 Task: Set the default behavior for pop-ups and redirects content to "Sites can send pop-ups and use redirects".
Action: Mouse moved to (1273, 41)
Screenshot: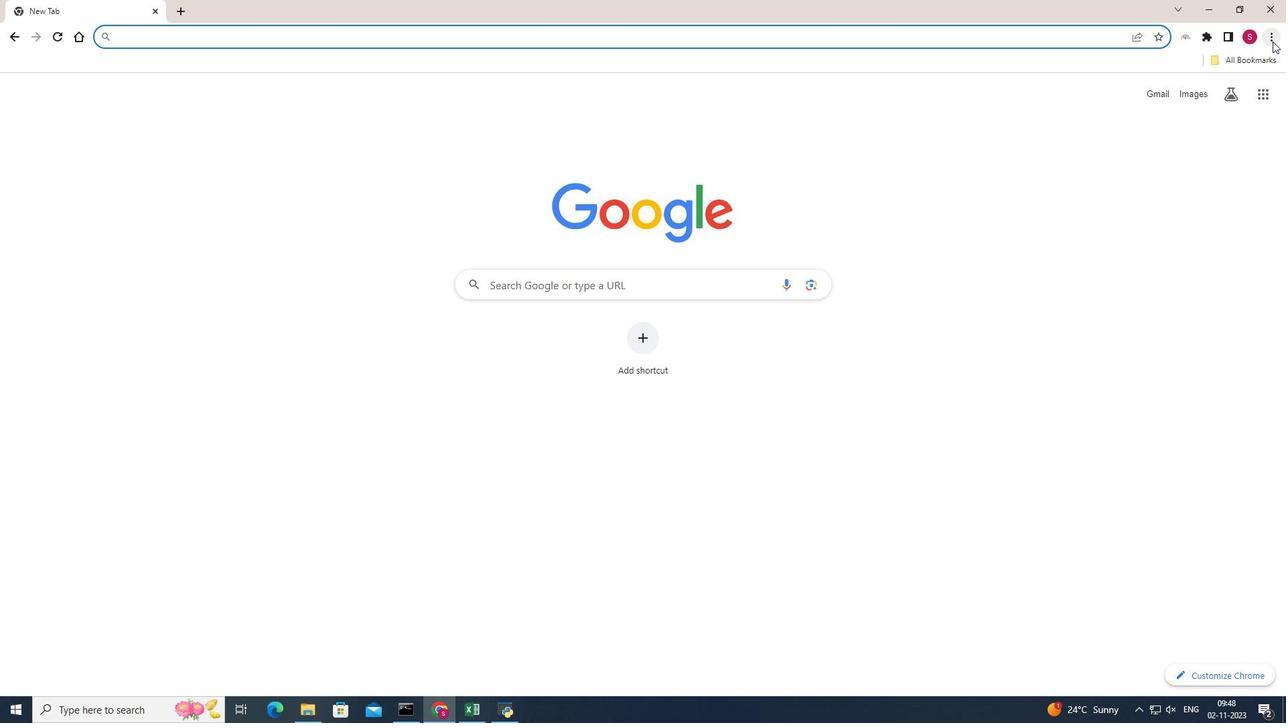 
Action: Mouse pressed left at (1273, 41)
Screenshot: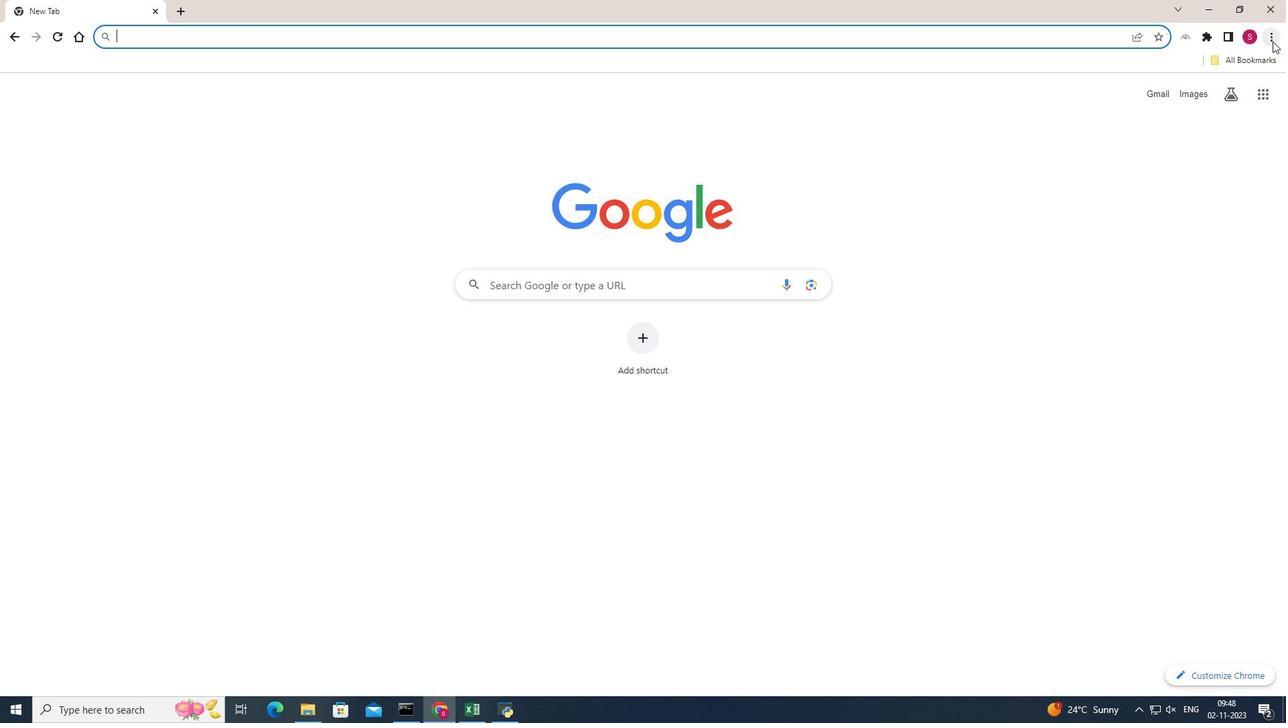 
Action: Mouse moved to (1146, 282)
Screenshot: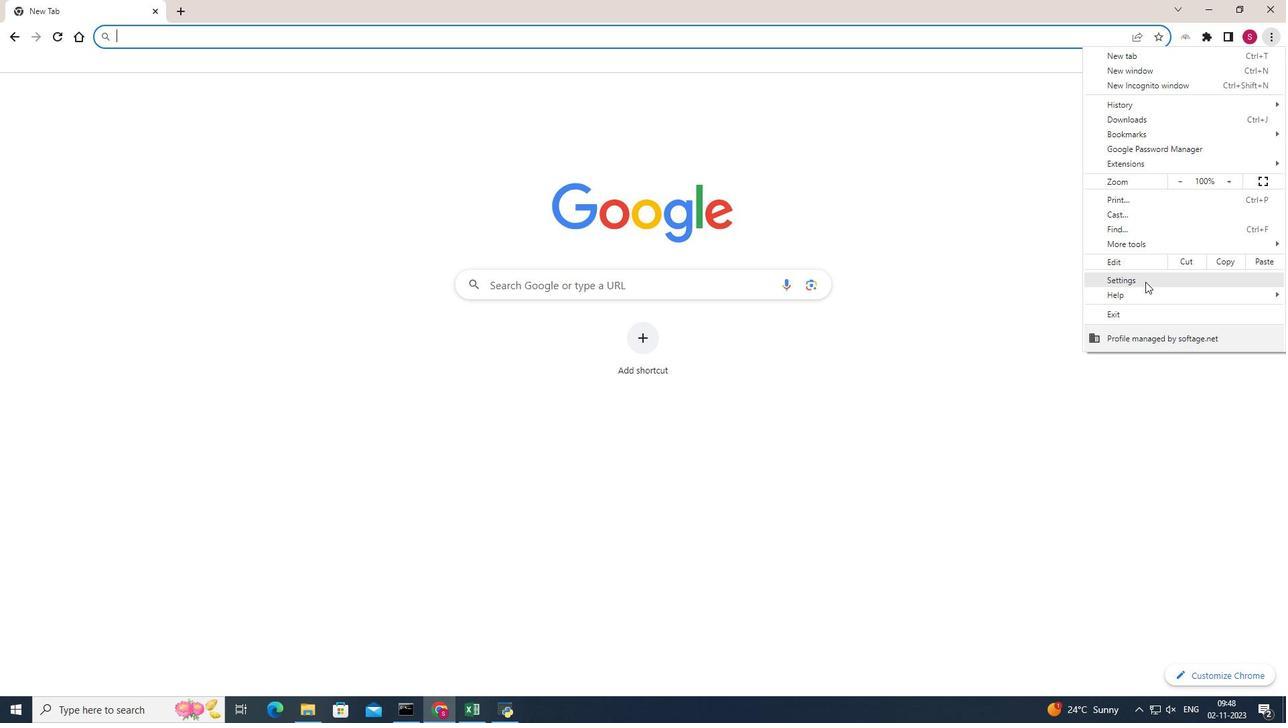 
Action: Mouse pressed left at (1146, 282)
Screenshot: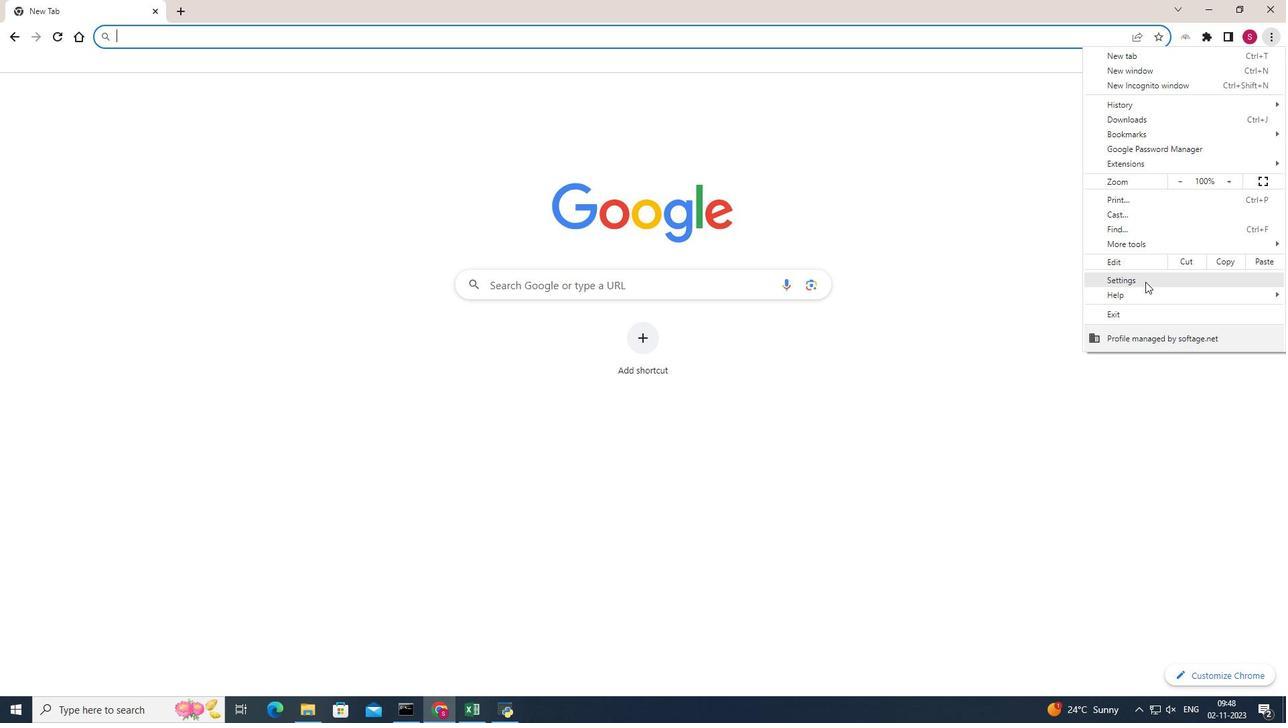 
Action: Mouse pressed left at (1146, 282)
Screenshot: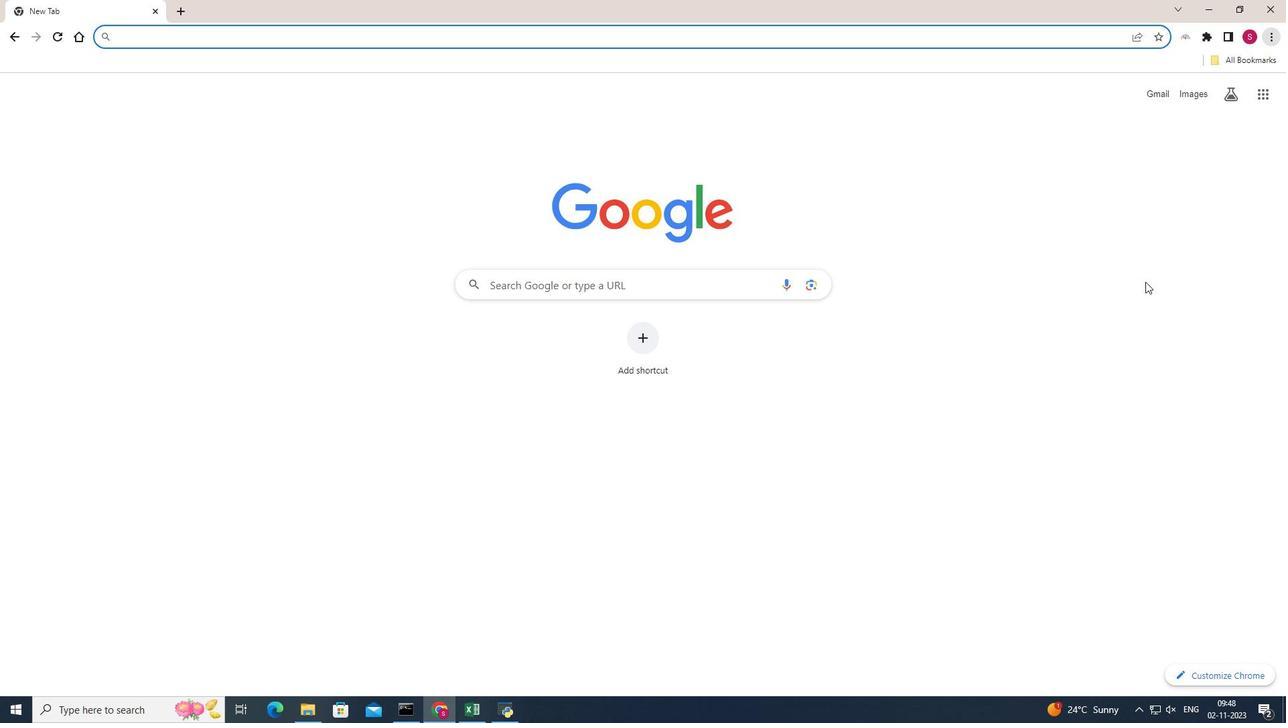 
Action: Mouse moved to (142, 149)
Screenshot: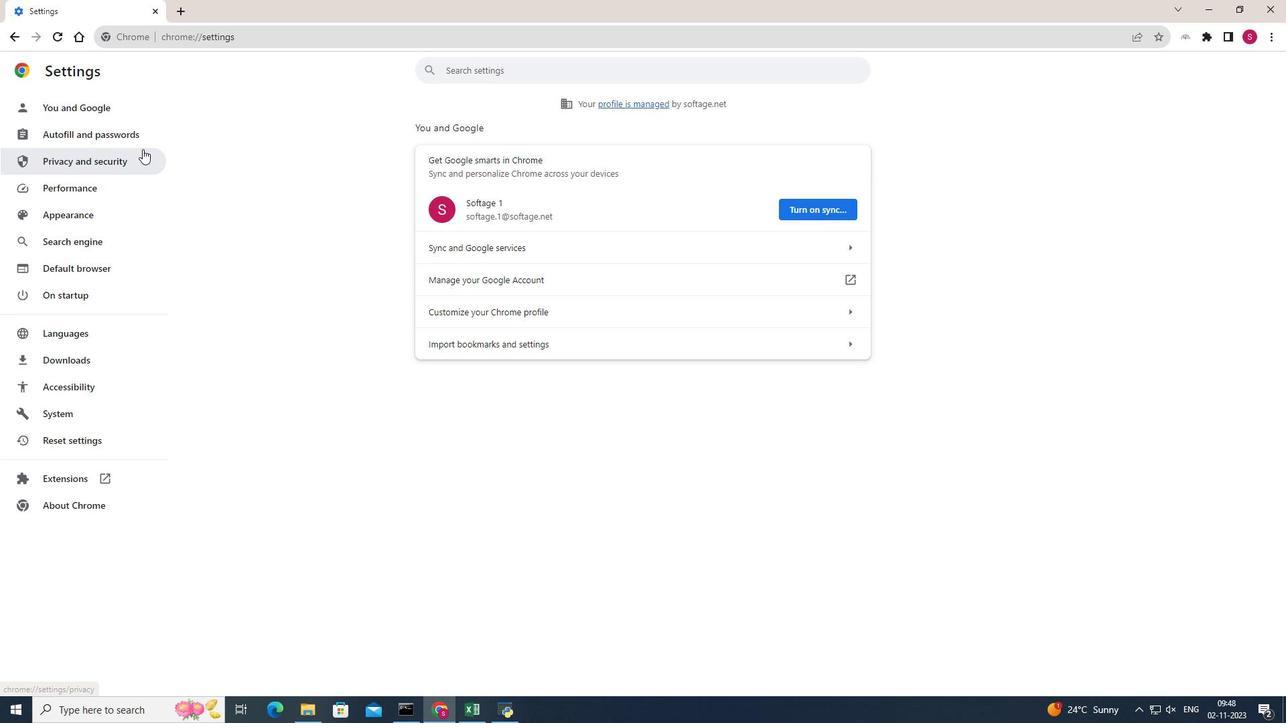 
Action: Mouse pressed left at (142, 149)
Screenshot: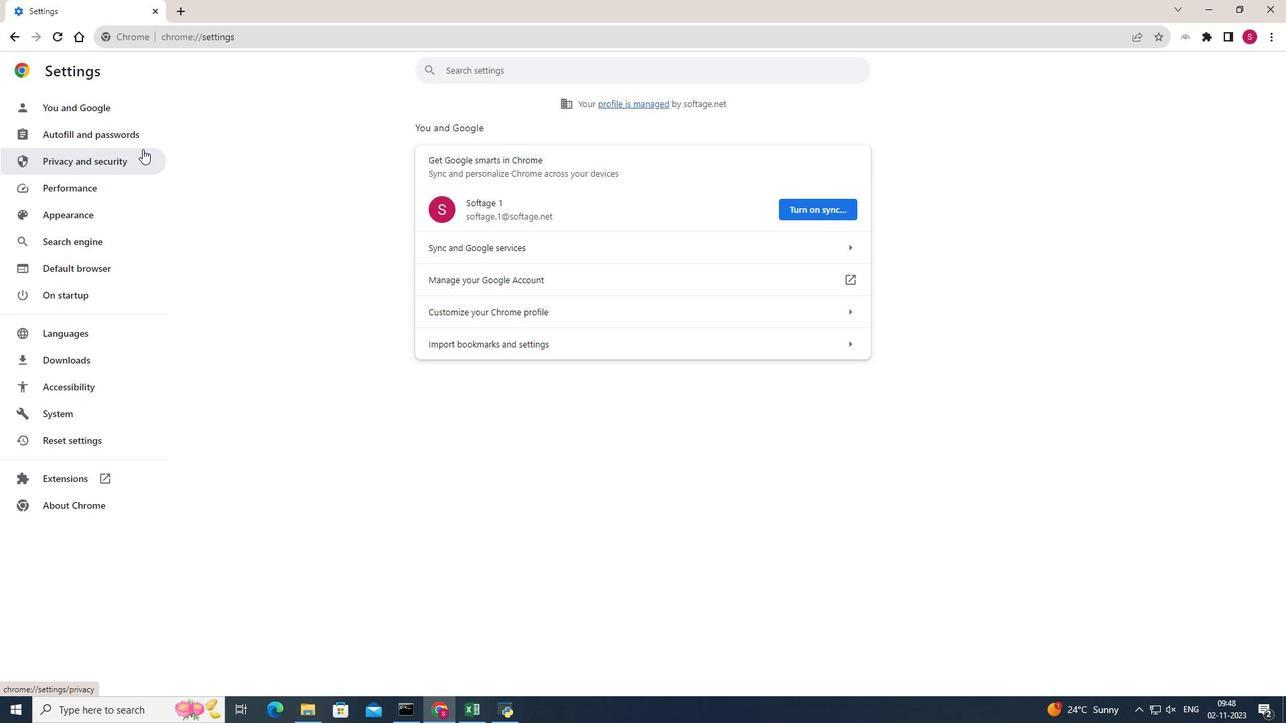 
Action: Mouse pressed left at (142, 149)
Screenshot: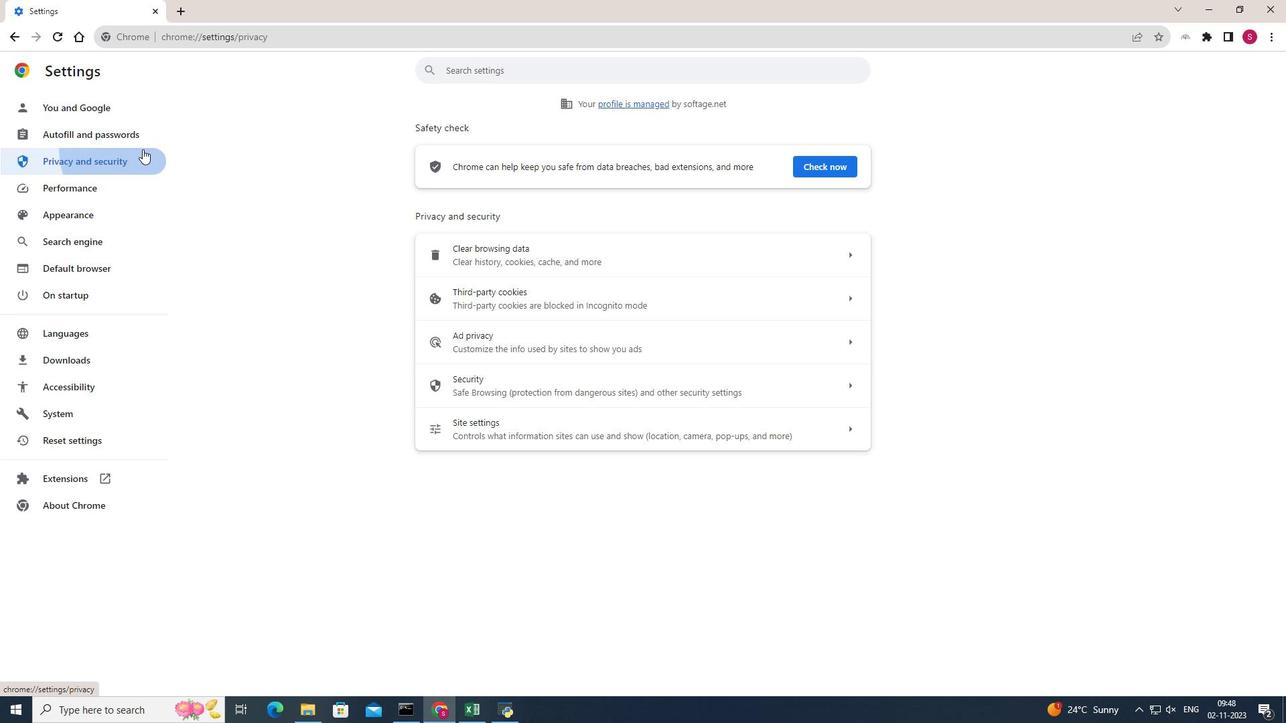 
Action: Mouse moved to (555, 416)
Screenshot: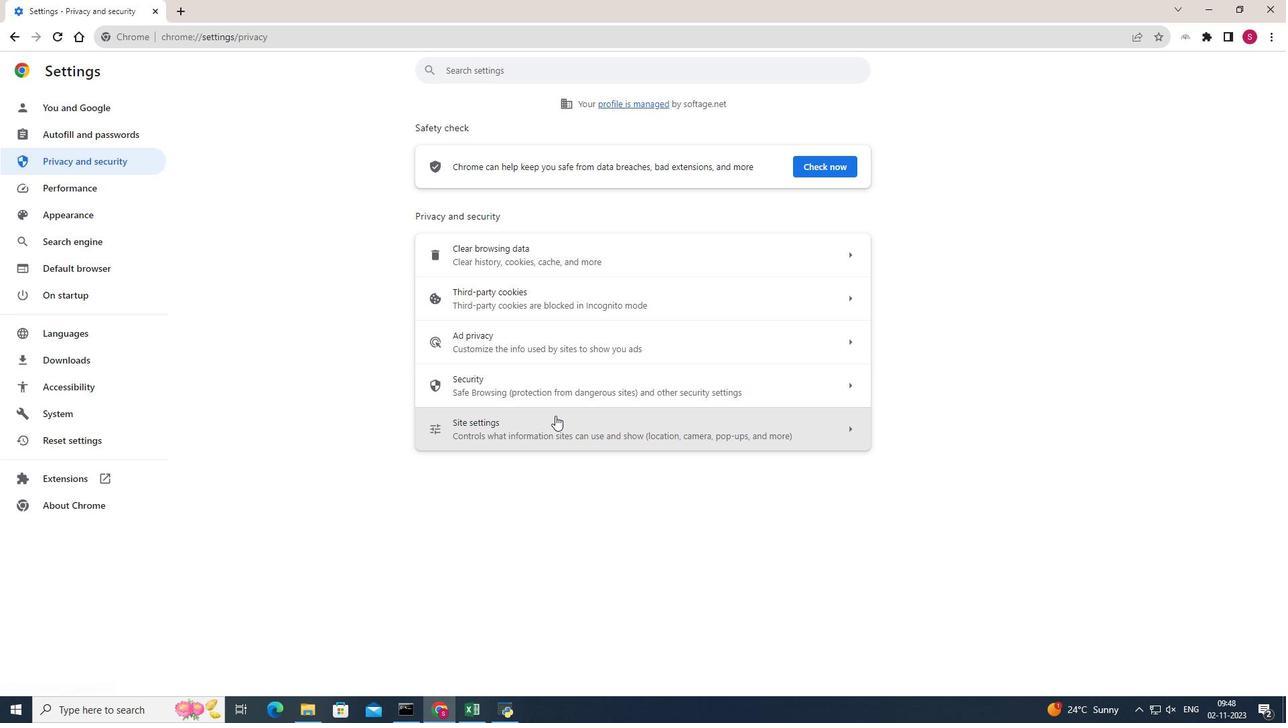 
Action: Mouse pressed left at (555, 416)
Screenshot: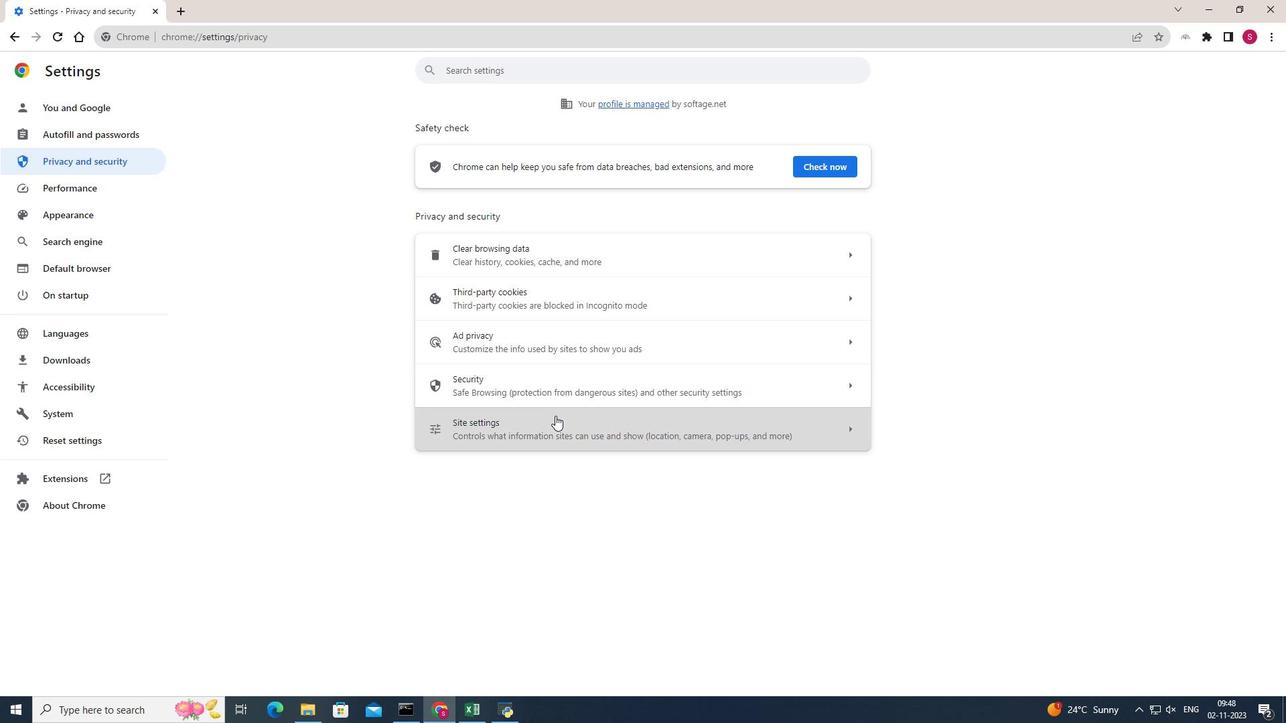
Action: Mouse scrolled (555, 415) with delta (0, 0)
Screenshot: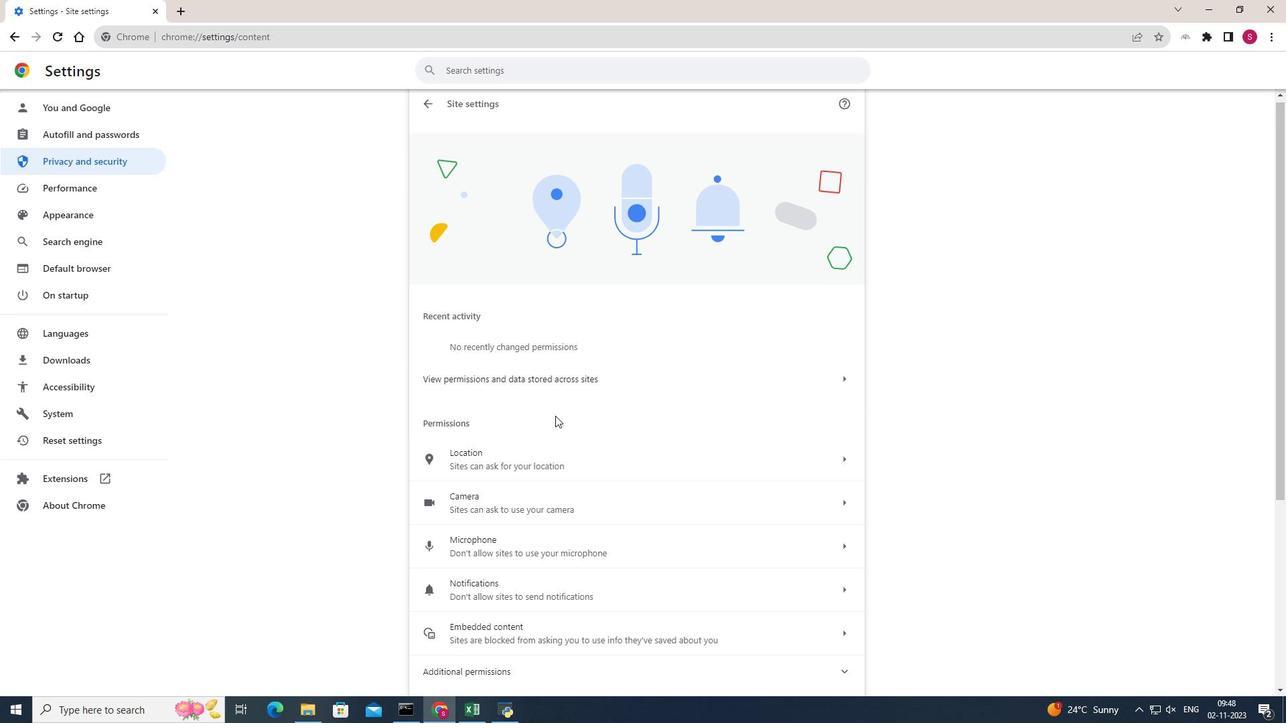 
Action: Mouse scrolled (555, 415) with delta (0, 0)
Screenshot: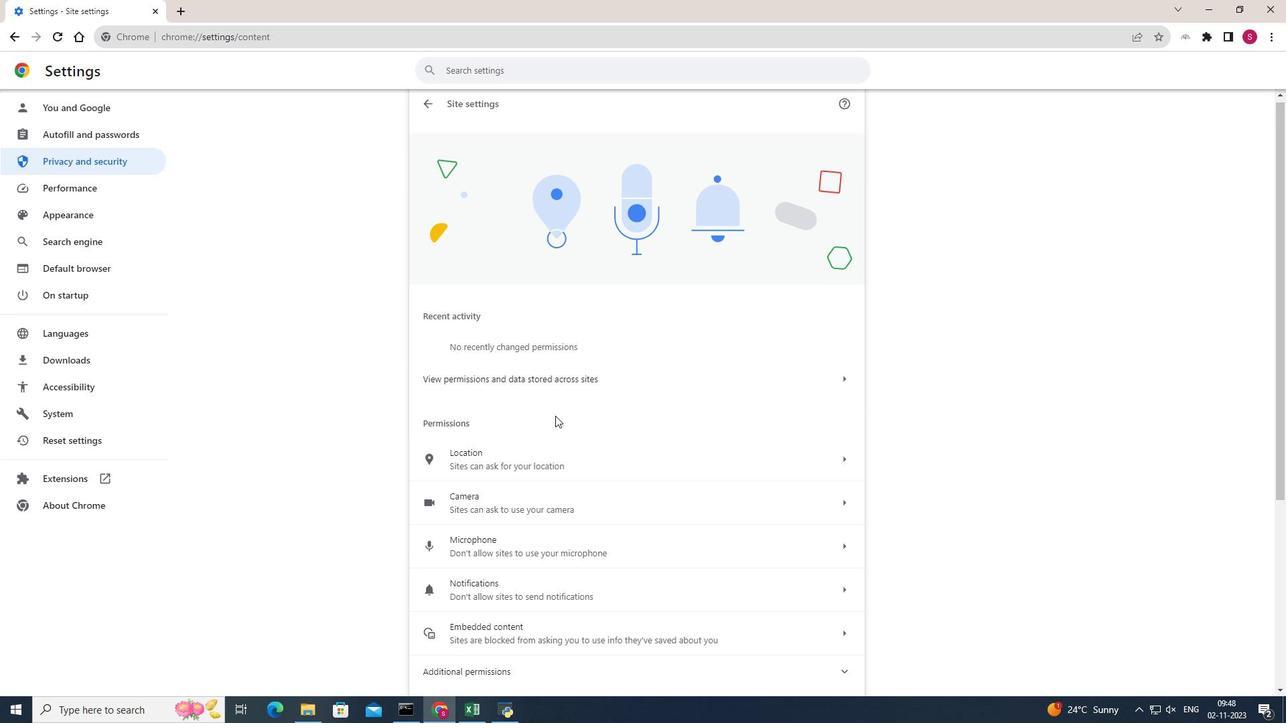 
Action: Mouse scrolled (555, 415) with delta (0, 0)
Screenshot: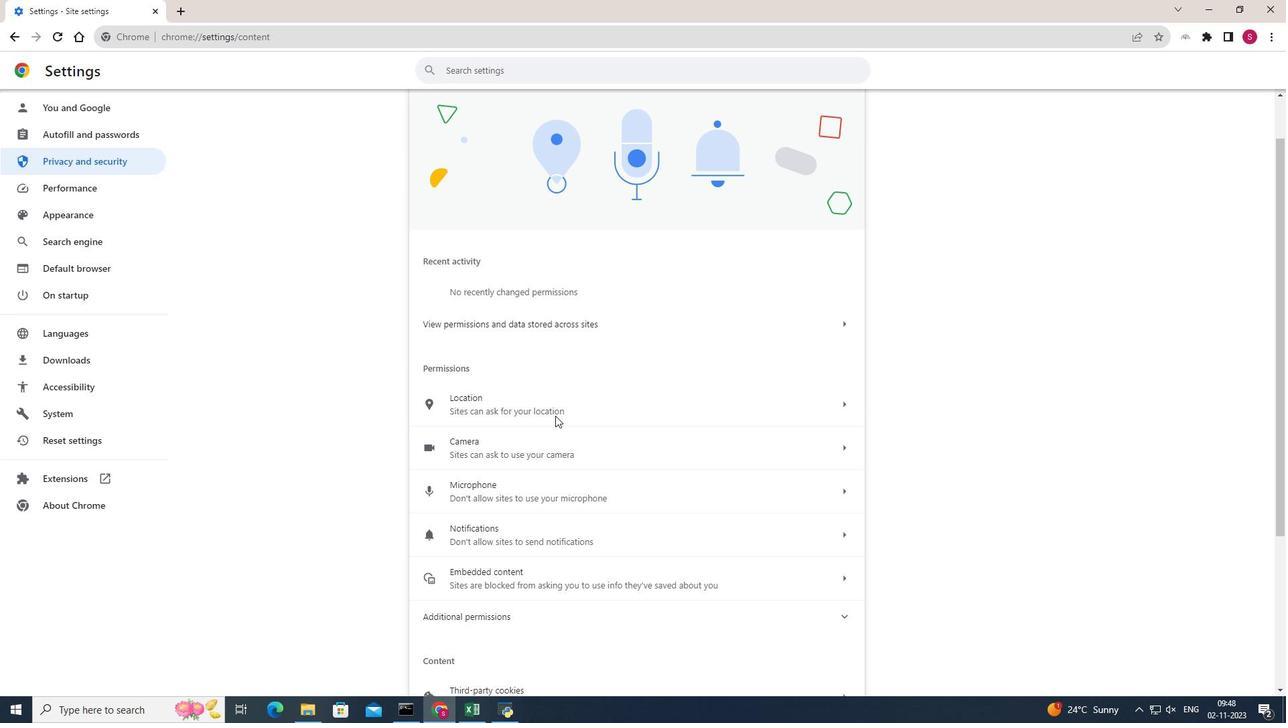 
Action: Mouse scrolled (555, 415) with delta (0, 0)
Screenshot: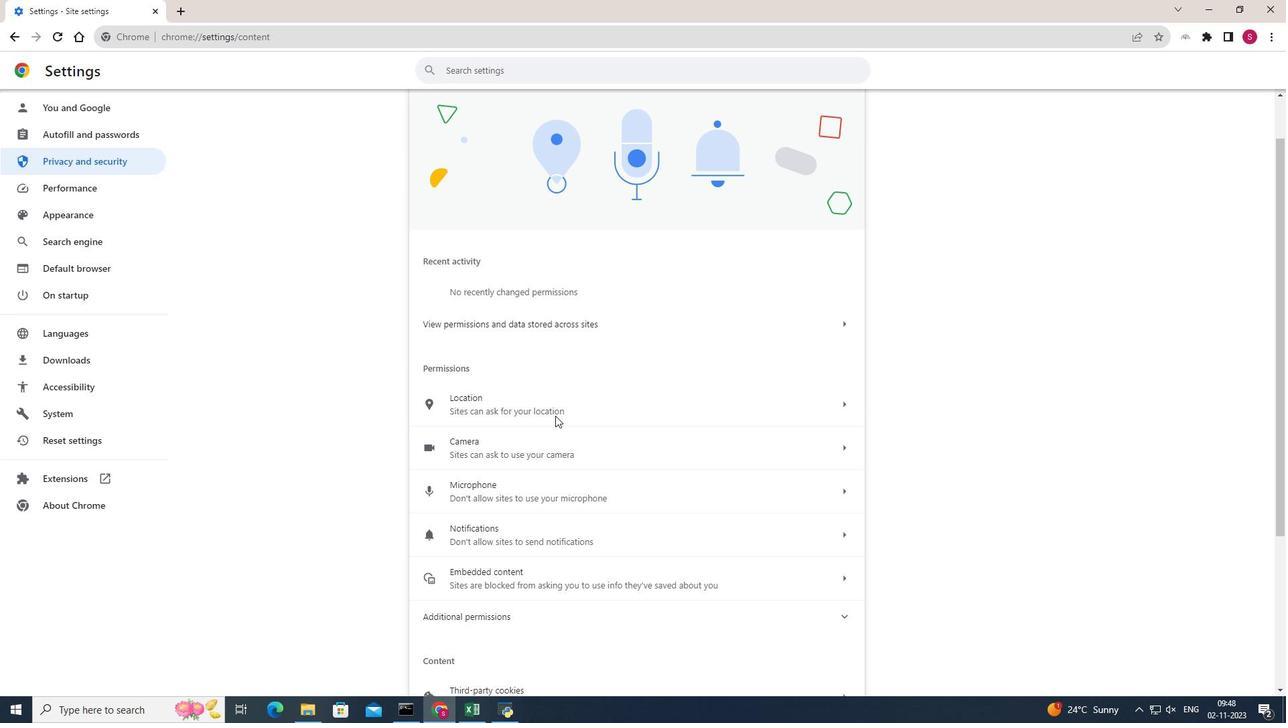 
Action: Mouse scrolled (555, 415) with delta (0, 0)
Screenshot: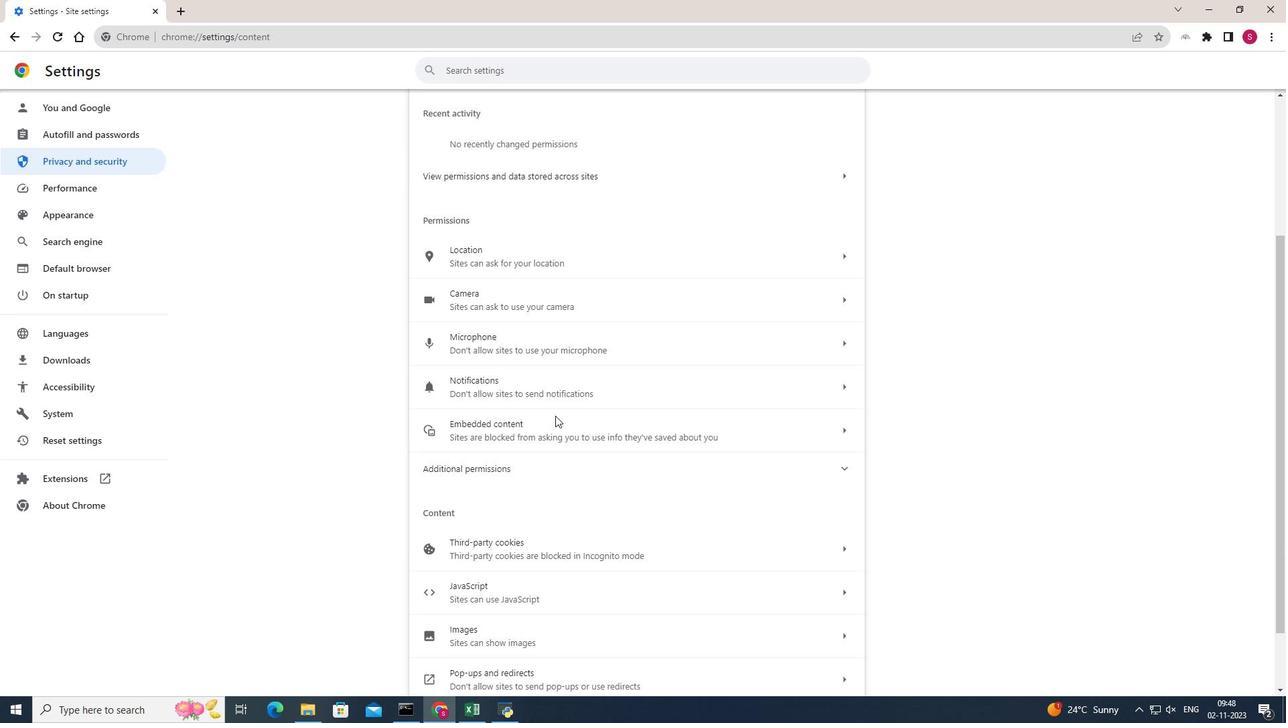
Action: Mouse moved to (645, 615)
Screenshot: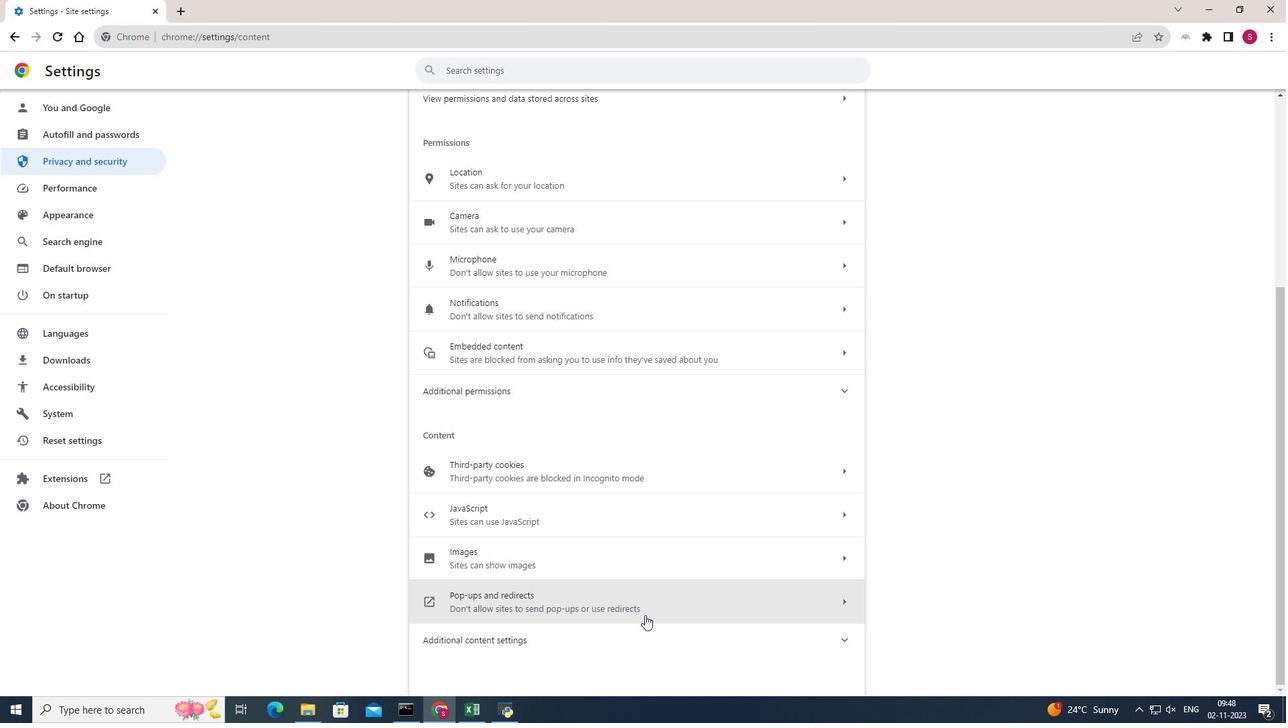 
Action: Mouse pressed left at (645, 615)
Screenshot: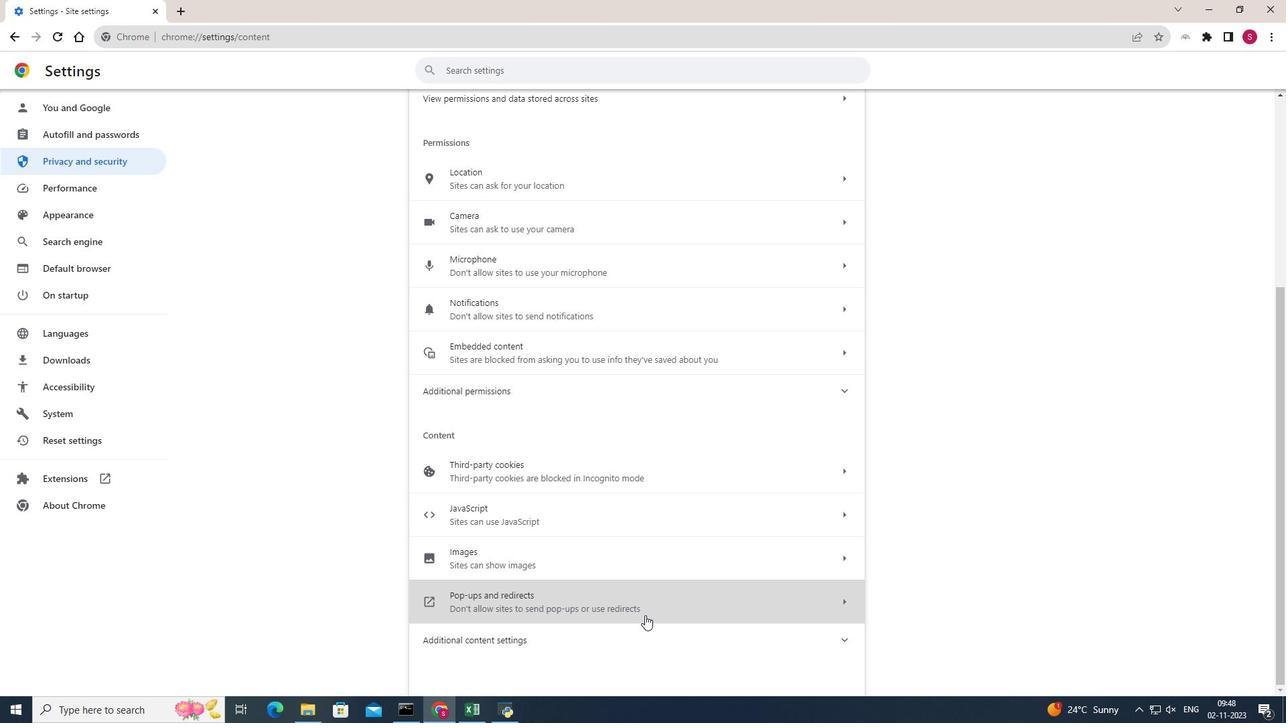 
Action: Mouse moved to (424, 227)
Screenshot: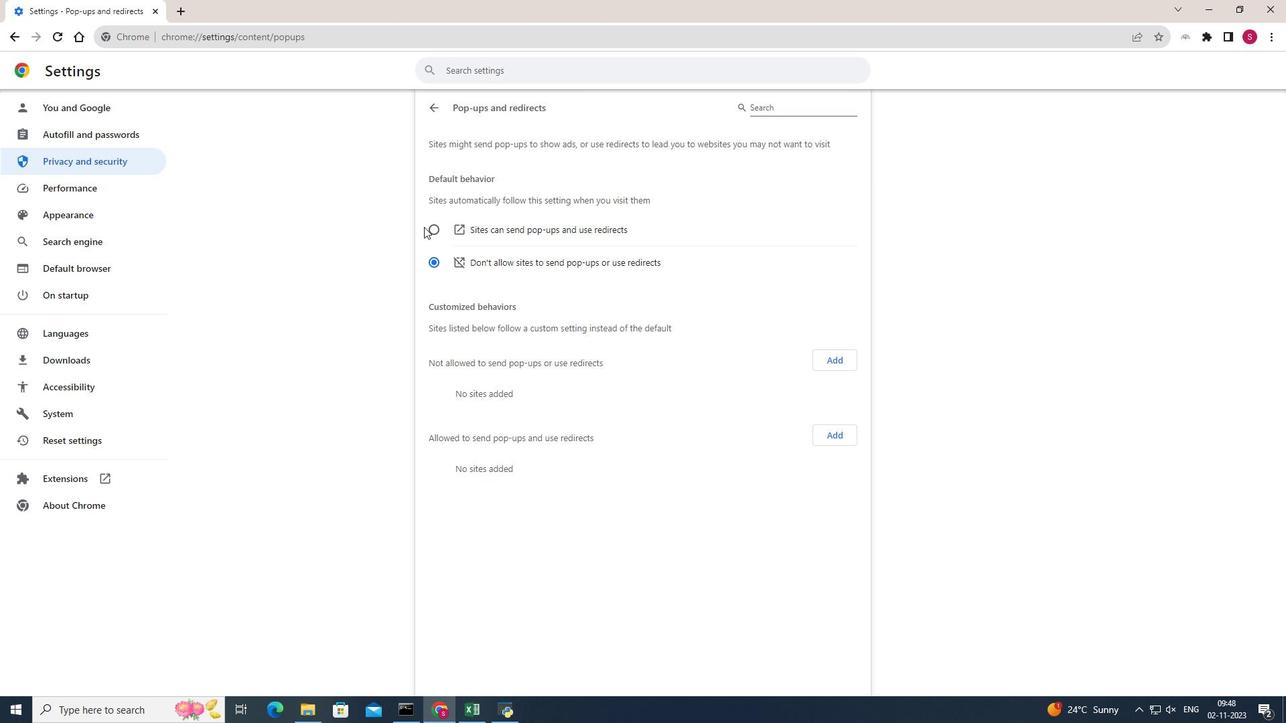 
Action: Mouse pressed left at (424, 227)
Screenshot: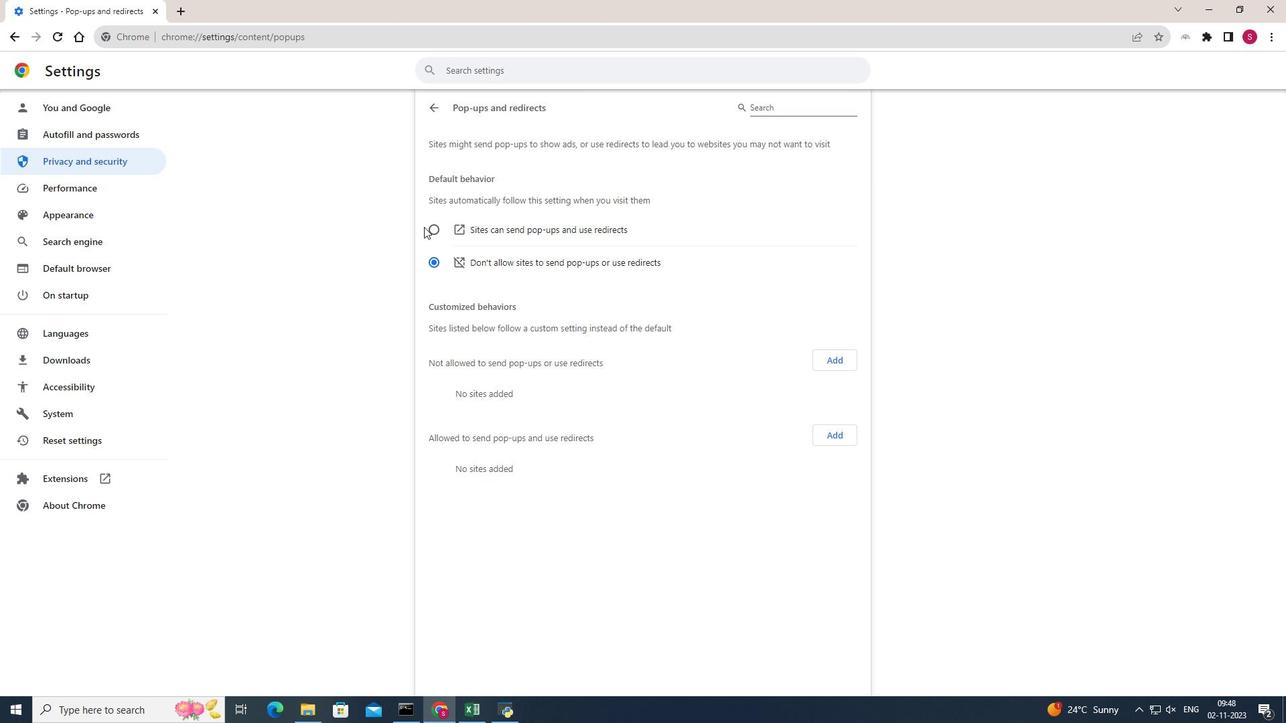 
Action: Mouse moved to (431, 230)
Screenshot: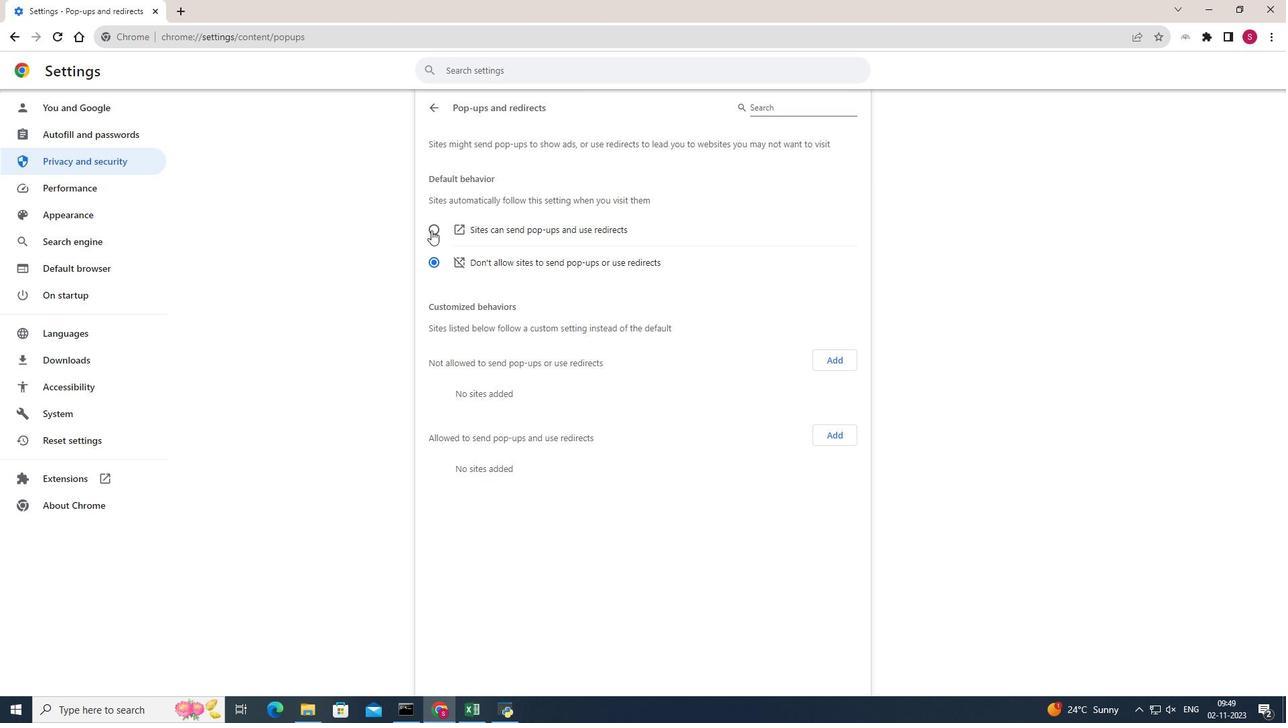 
Action: Mouse pressed left at (431, 230)
Screenshot: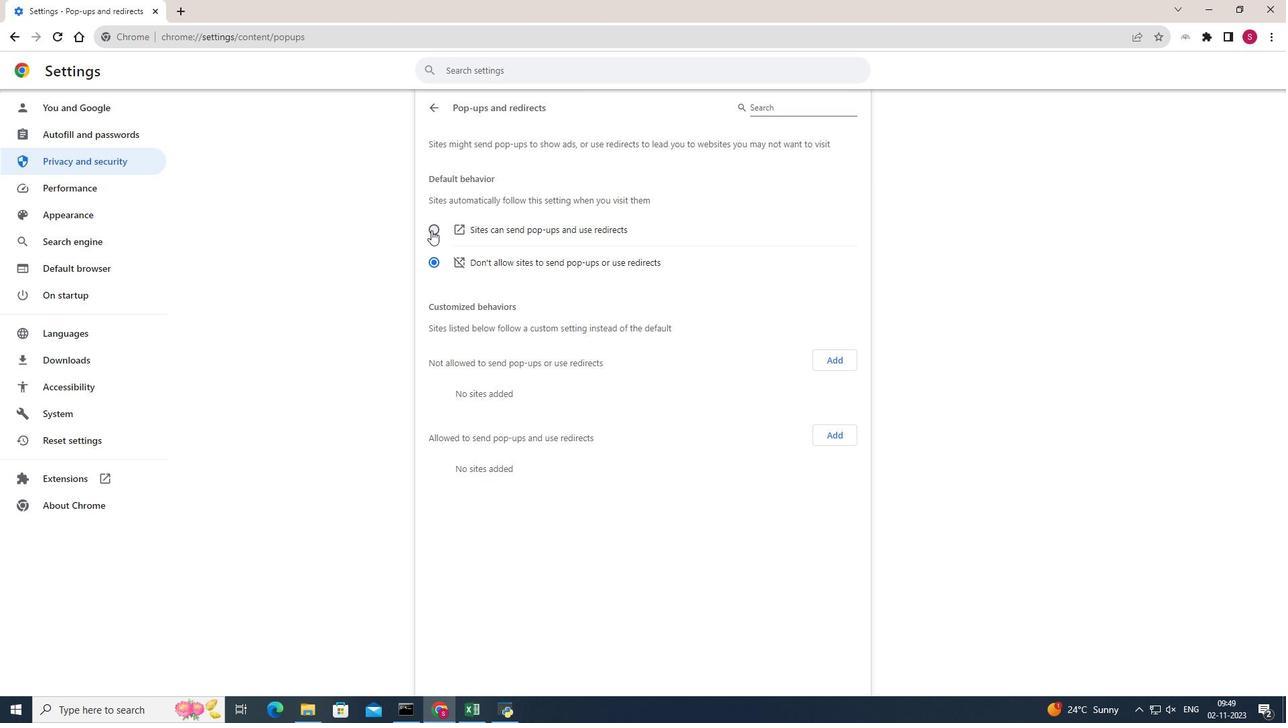 
Action: Mouse moved to (898, 269)
Screenshot: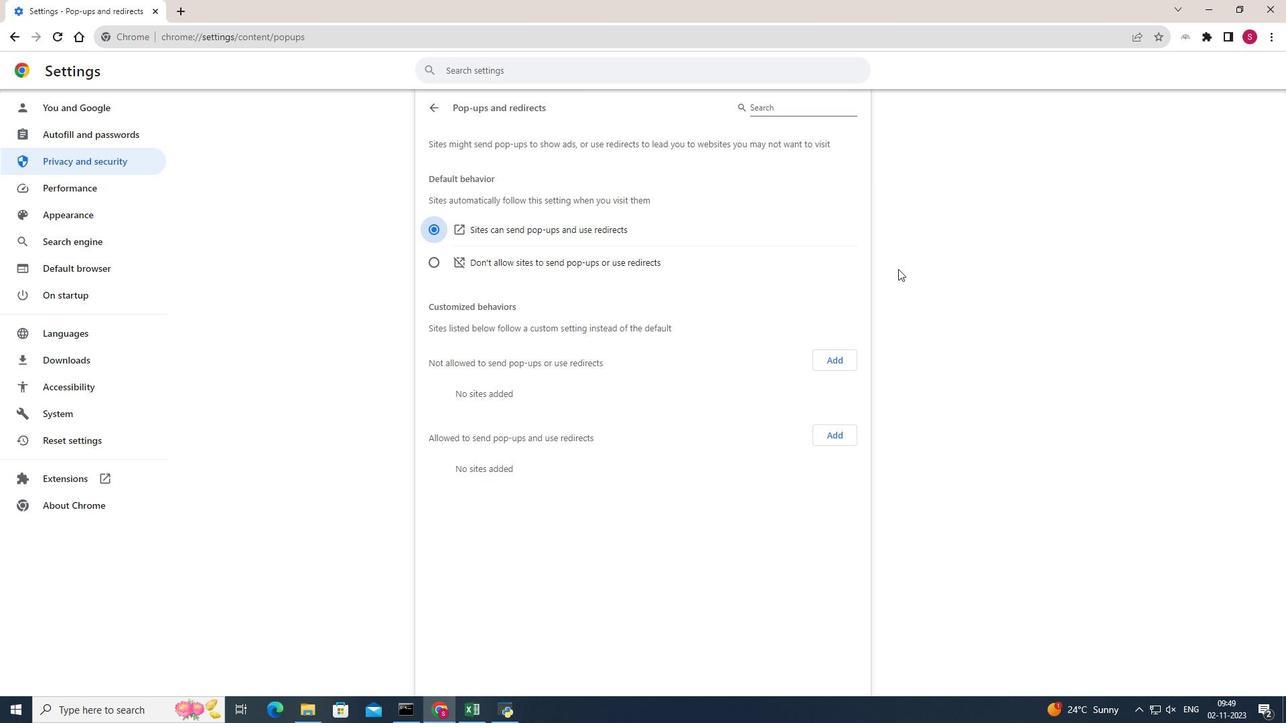 
